 Task: Save your favorite bakery in the Upper West Side as a favorite location.
Action: Mouse moved to (143, 59)
Screenshot: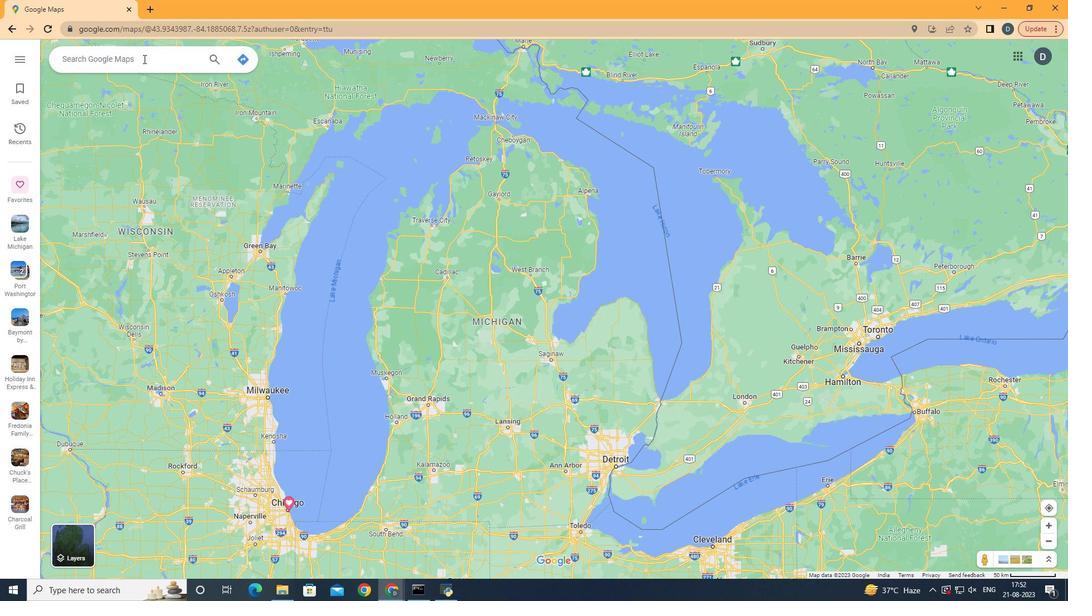 
Action: Mouse pressed left at (143, 59)
Screenshot: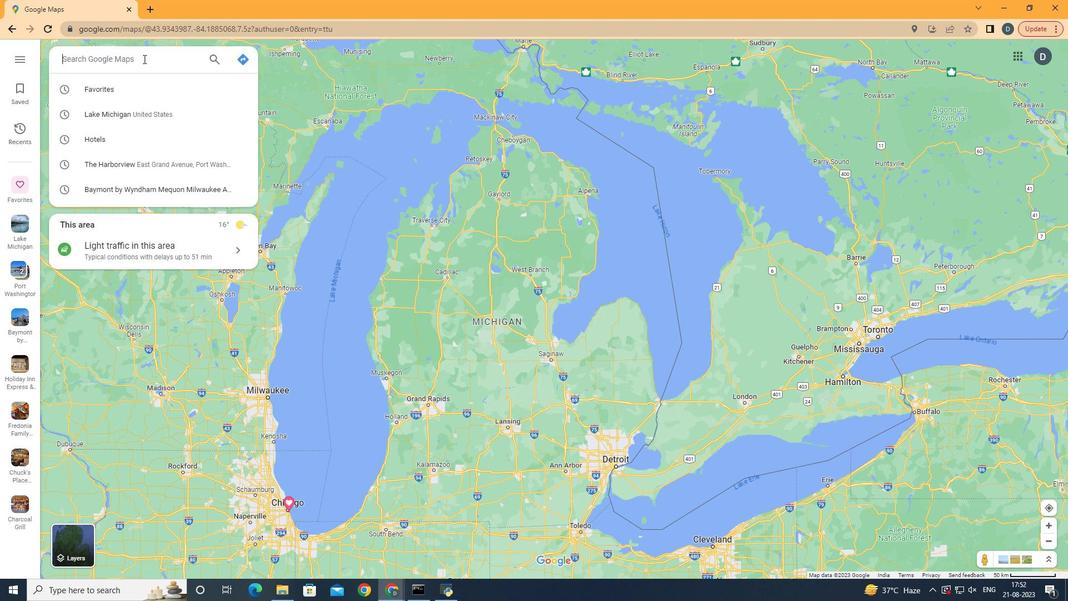 
Action: Key pressed <Key.shift><Key.shift><Key.shift><Key.shift><Key.shift><Key.shift>Bakery<Key.space>in<Key.space>the<Key.space><Key.shift>Upper<Key.space><Key.shift><Key.shift><Key.shift><Key.shift><Key.shift>West<Key.space><Key.shift>Side<Key.enter>
Screenshot: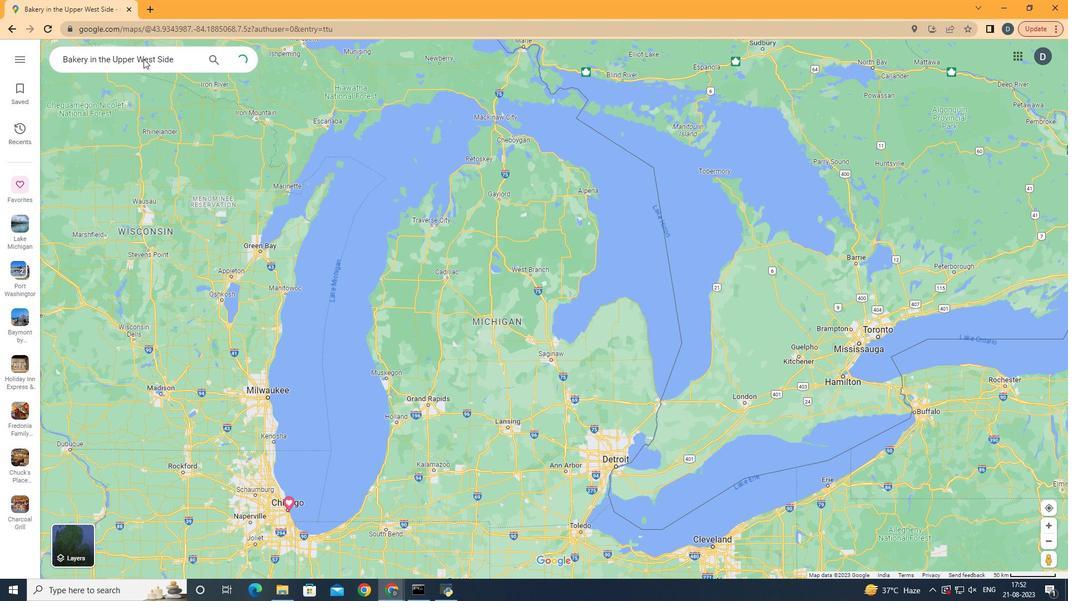 
Action: Mouse moved to (239, 110)
Screenshot: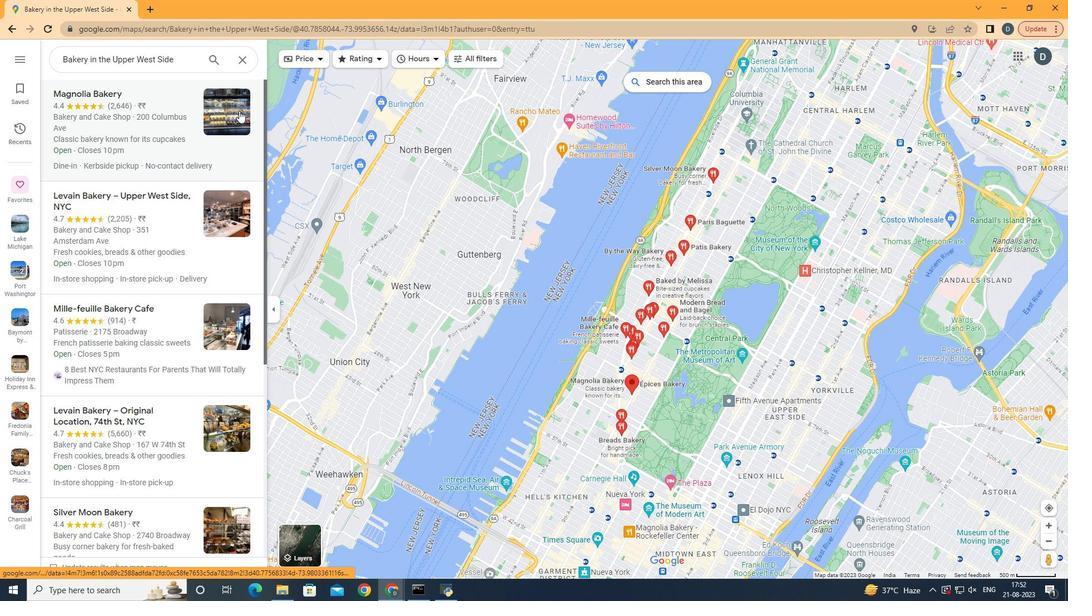 
Action: Mouse pressed left at (239, 110)
Screenshot: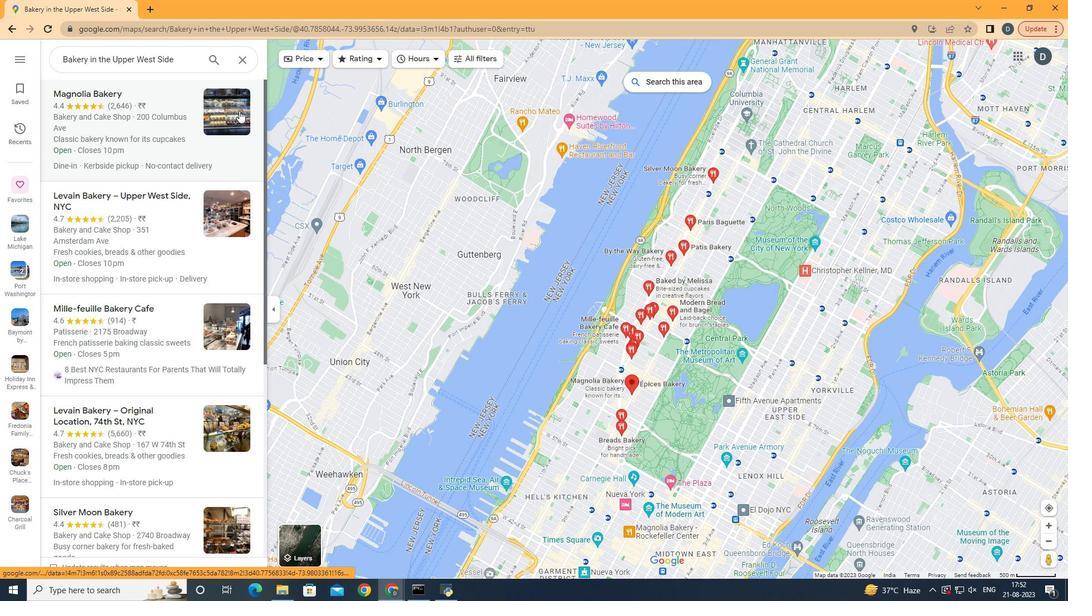 
Action: Mouse moved to (316, 183)
Screenshot: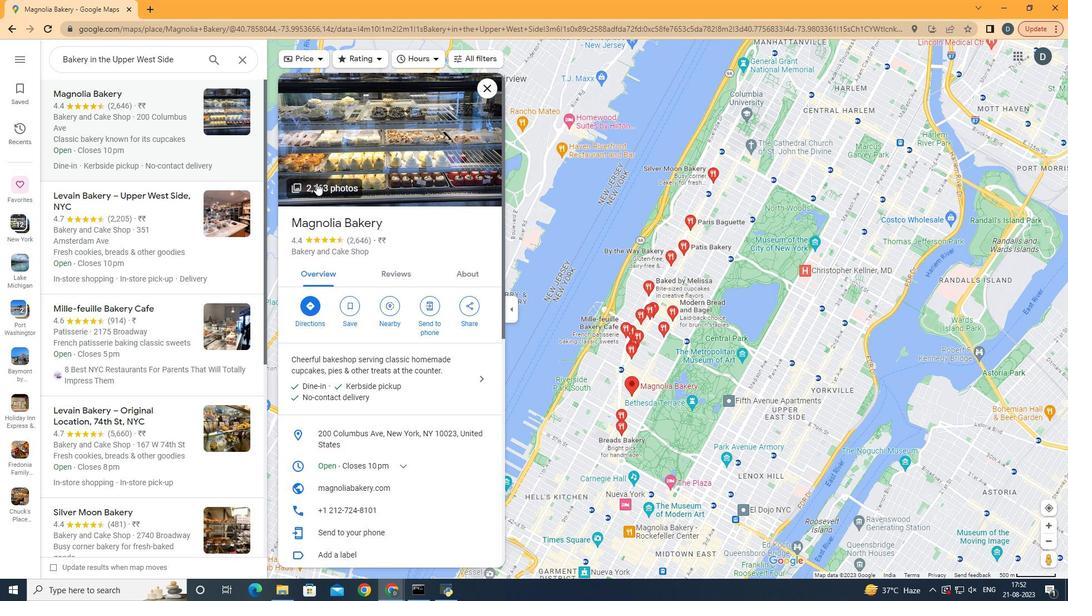 
Action: Mouse pressed left at (316, 183)
Screenshot: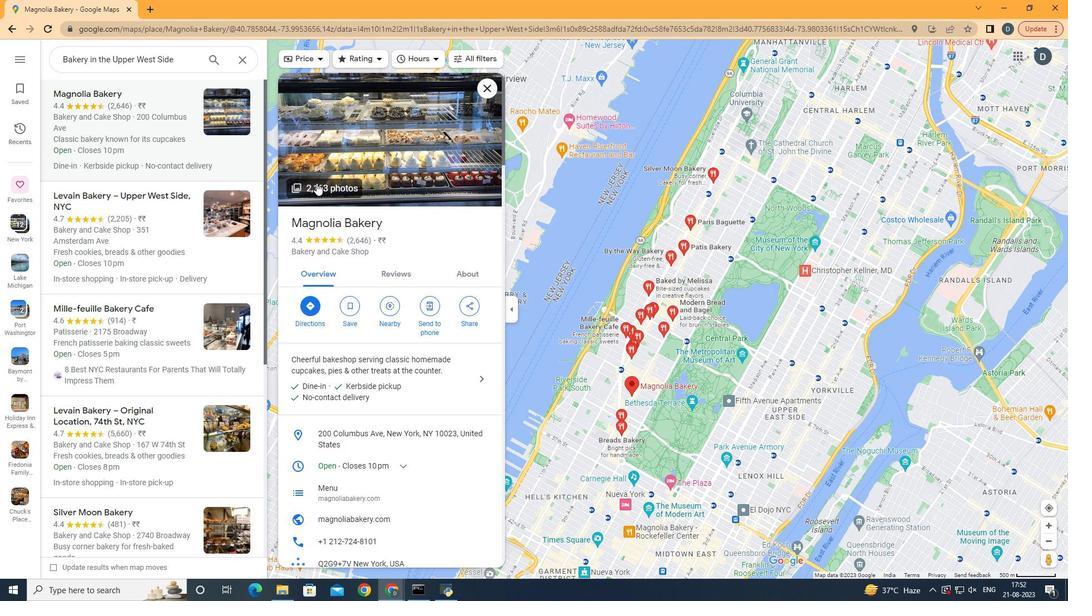 
Action: Mouse moved to (303, 191)
Screenshot: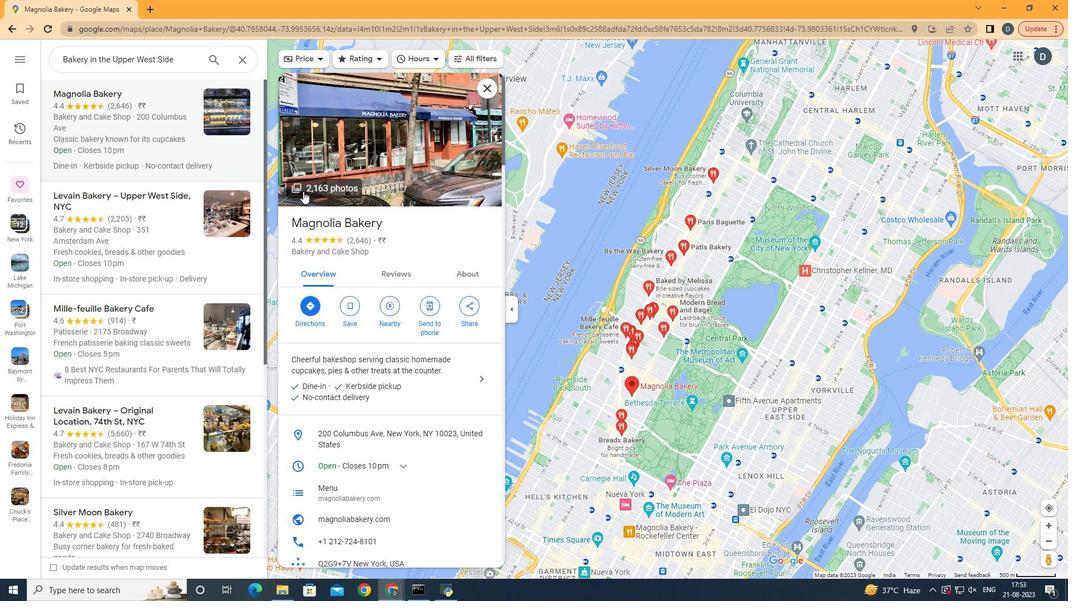
Action: Mouse pressed left at (303, 191)
Screenshot: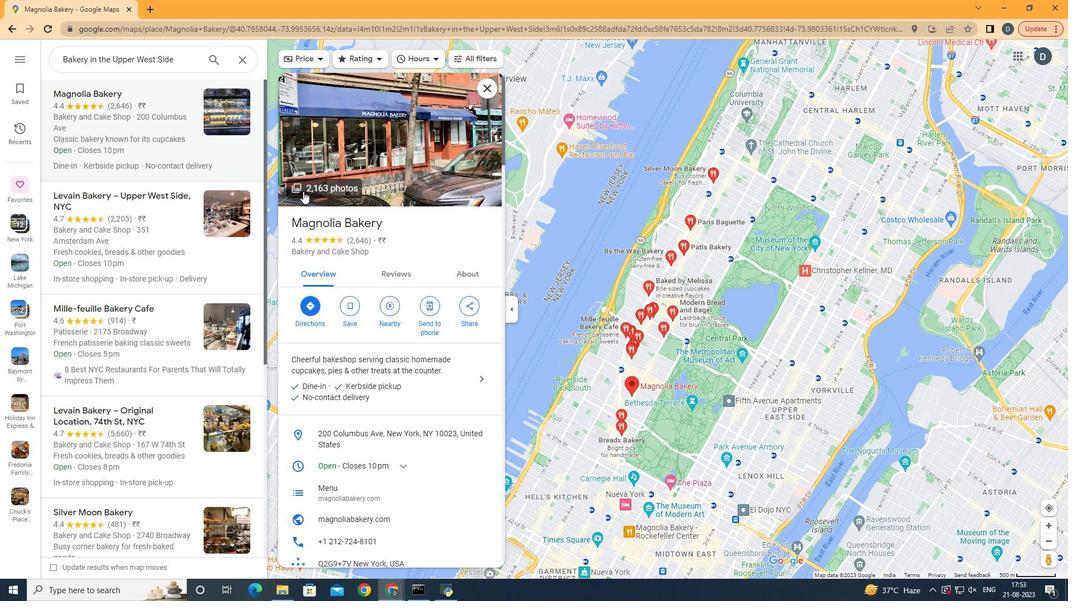 
Action: Mouse moved to (684, 494)
Screenshot: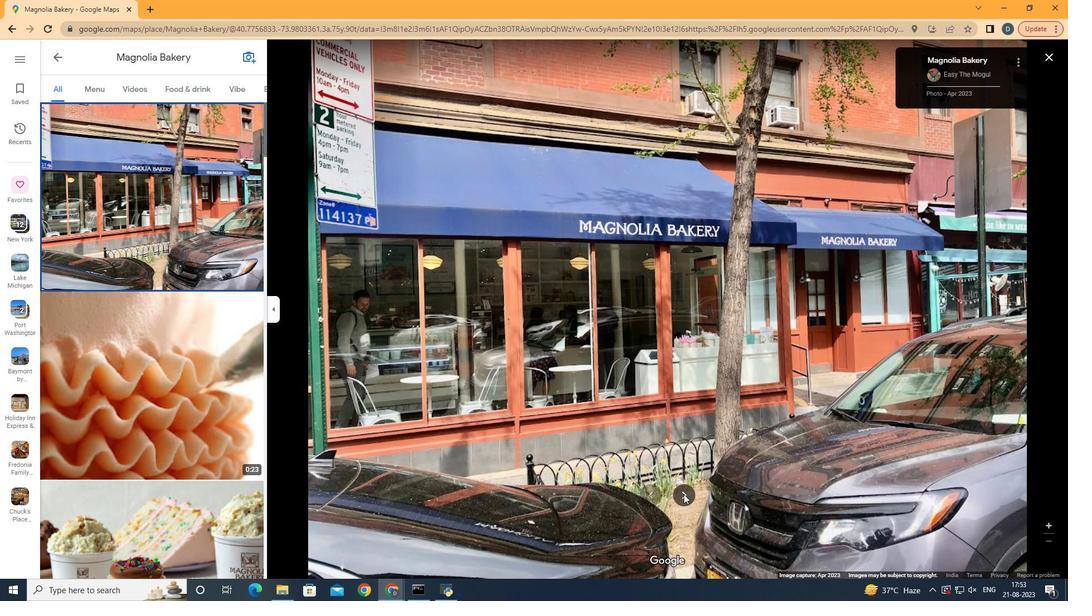 
Action: Mouse pressed left at (684, 494)
Screenshot: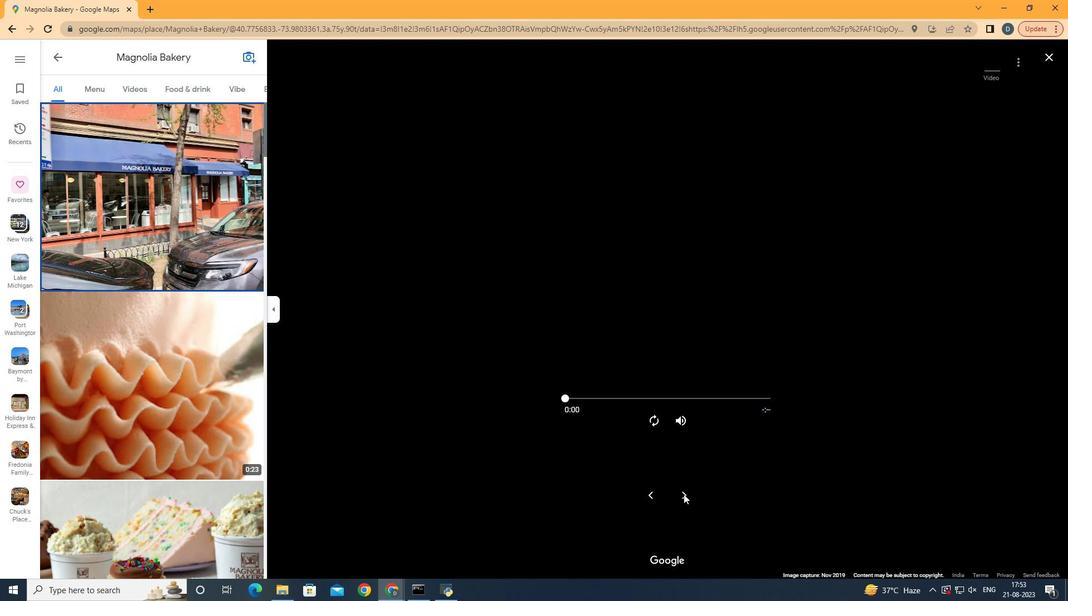 
Action: Mouse moved to (654, 419)
Screenshot: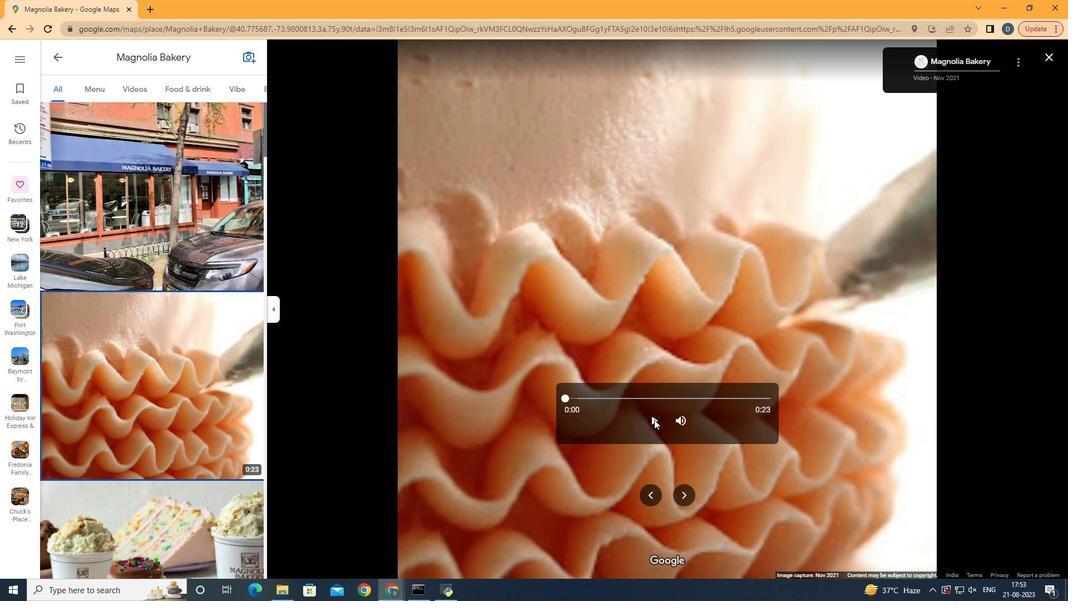 
Action: Mouse pressed left at (654, 419)
Screenshot: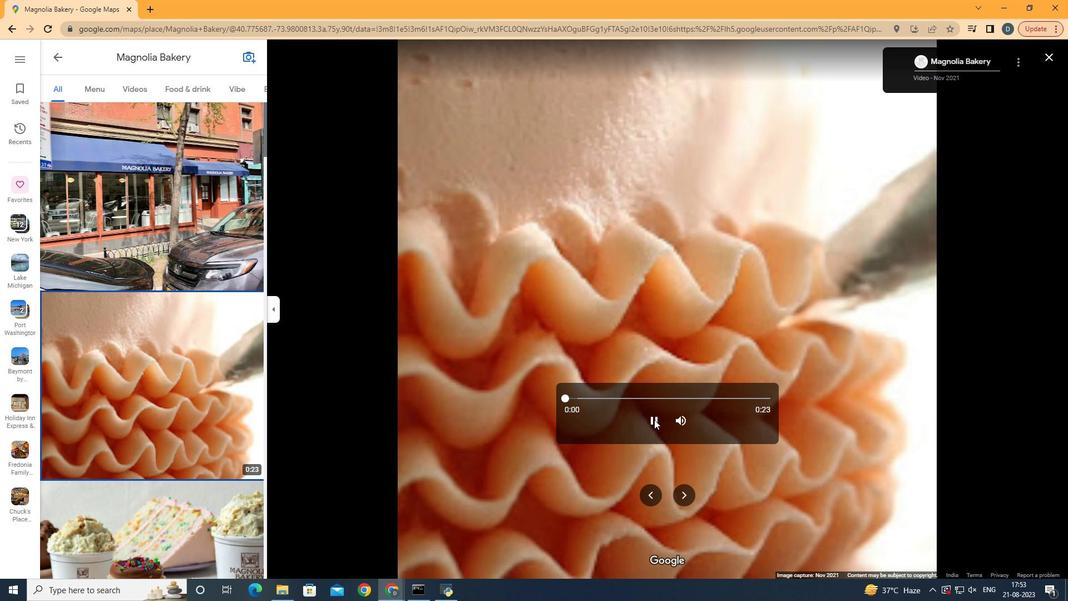 
Action: Mouse moved to (683, 488)
Screenshot: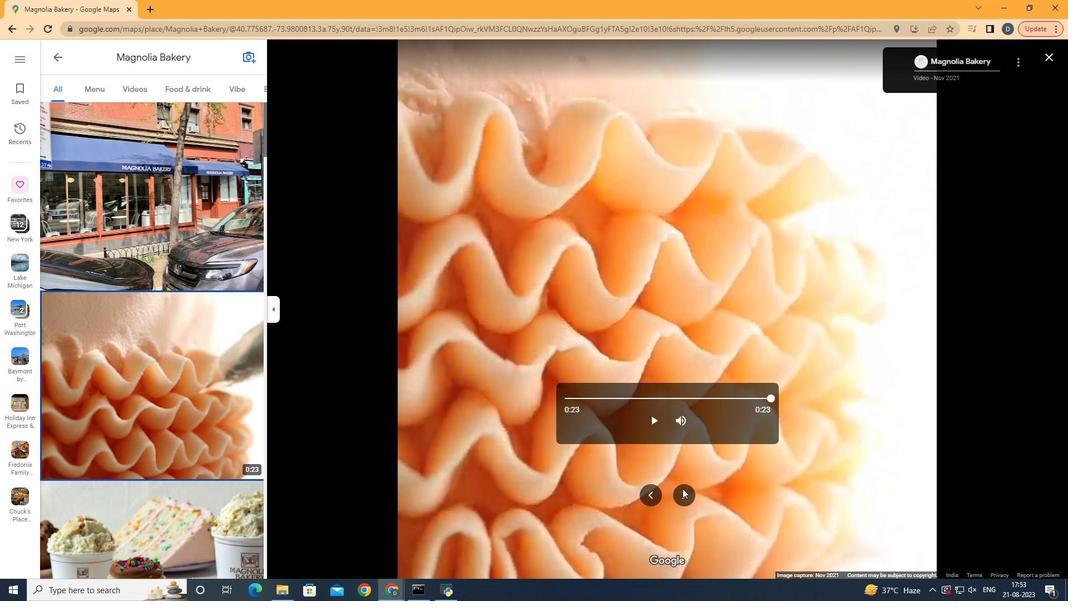 
Action: Mouse pressed left at (683, 488)
Screenshot: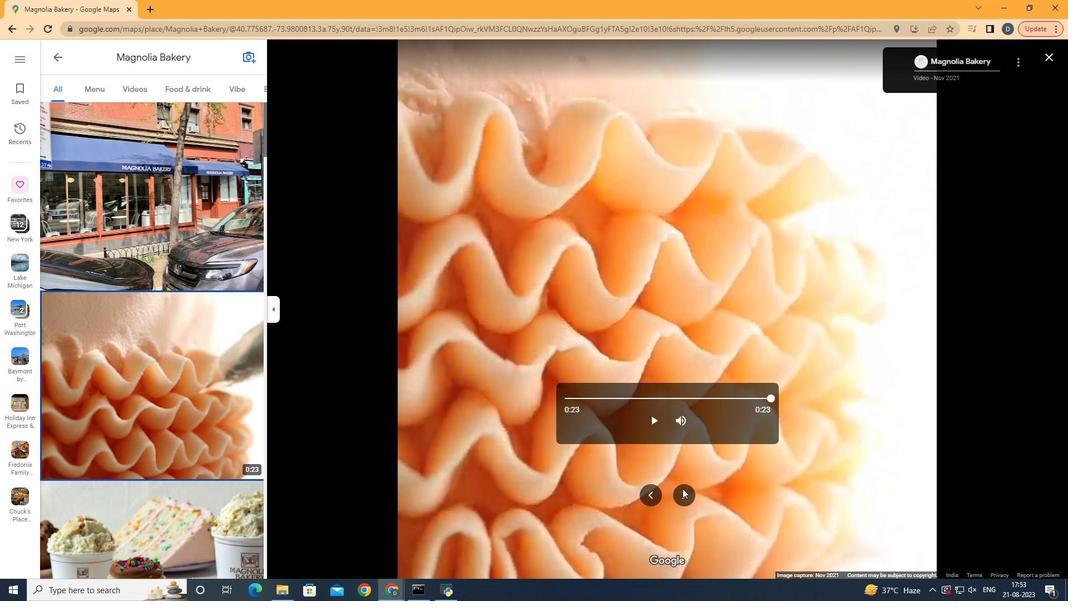 
Action: Key pressed <Key.right><Key.right><Key.right><Key.right><Key.right>
Screenshot: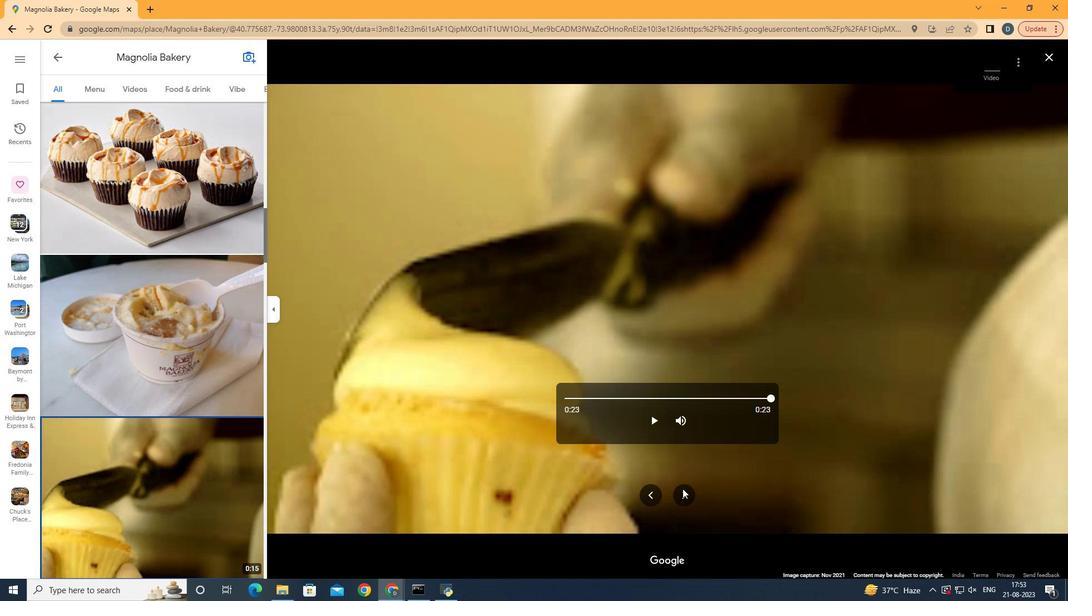 
Action: Mouse moved to (657, 420)
Screenshot: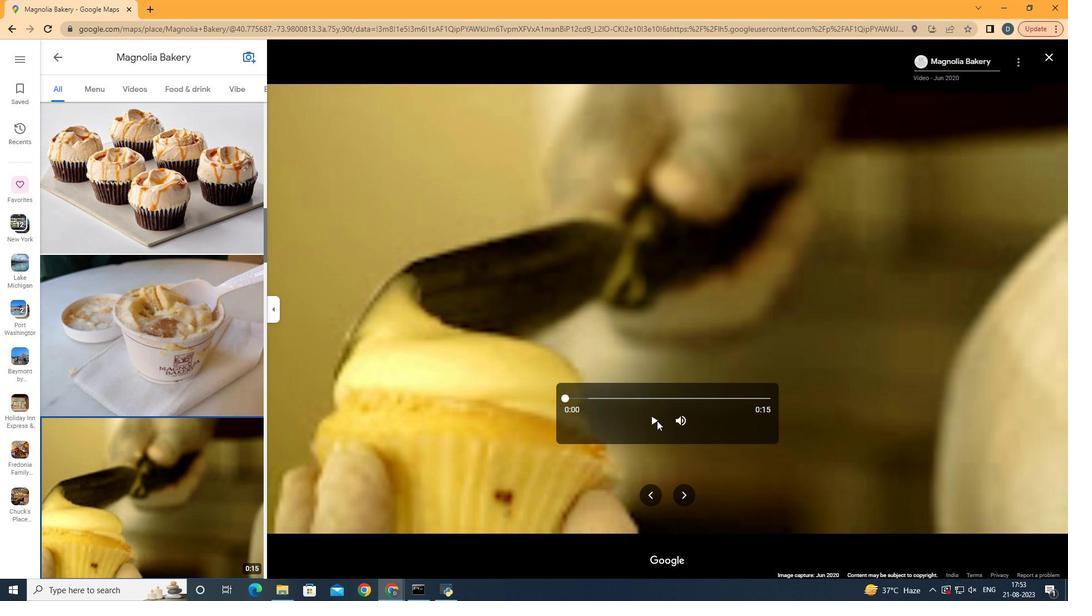 
Action: Mouse pressed left at (657, 420)
Screenshot: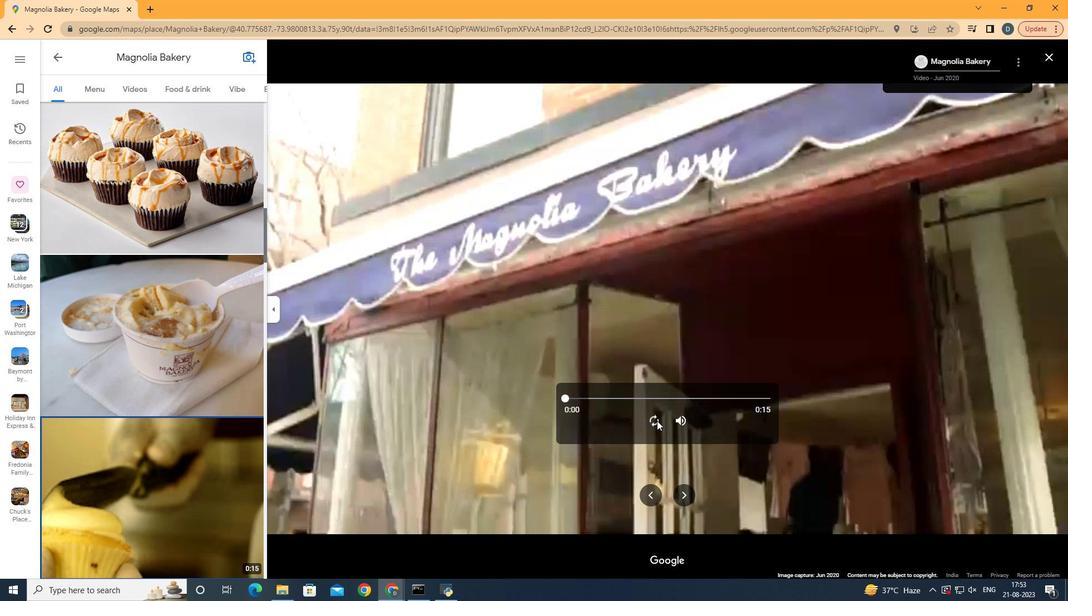 
Action: Mouse moved to (686, 496)
Screenshot: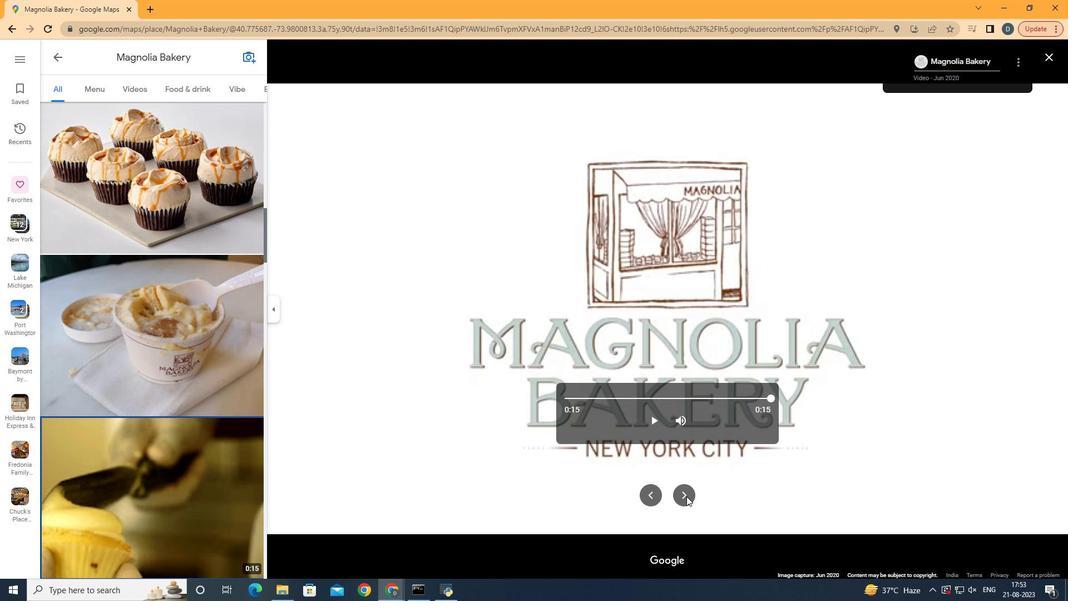 
Action: Mouse pressed left at (686, 496)
Screenshot: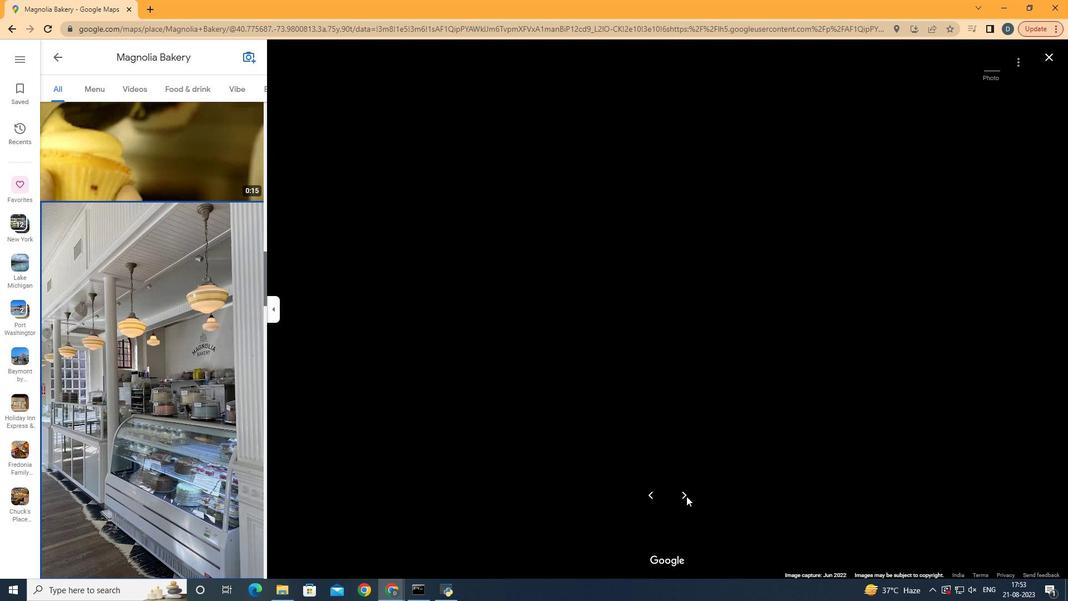 
Action: Key pressed <Key.right><Key.right><Key.right><Key.right><Key.right><Key.right><Key.right><Key.right><Key.right><Key.right><Key.right><Key.right><Key.right><Key.right><Key.right><Key.right><Key.right><Key.right><Key.right><Key.right><Key.right><Key.right><Key.right><Key.right><Key.right><Key.right><Key.right><Key.right><Key.right><Key.right><Key.right><Key.right><Key.right><Key.right><Key.right><Key.right><Key.right>
Screenshot: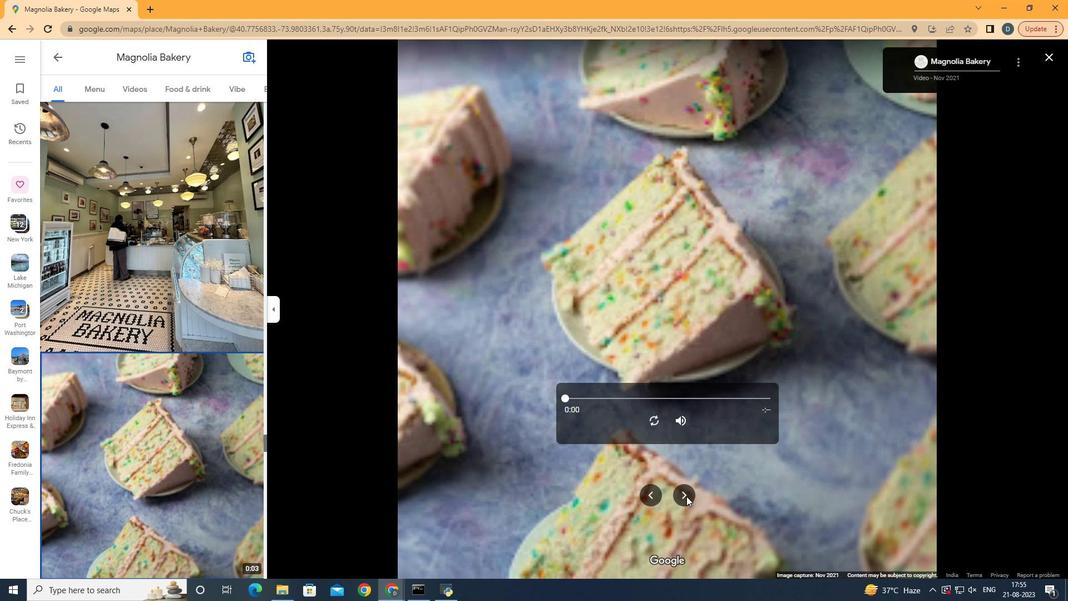 
Action: Mouse moved to (642, 419)
Screenshot: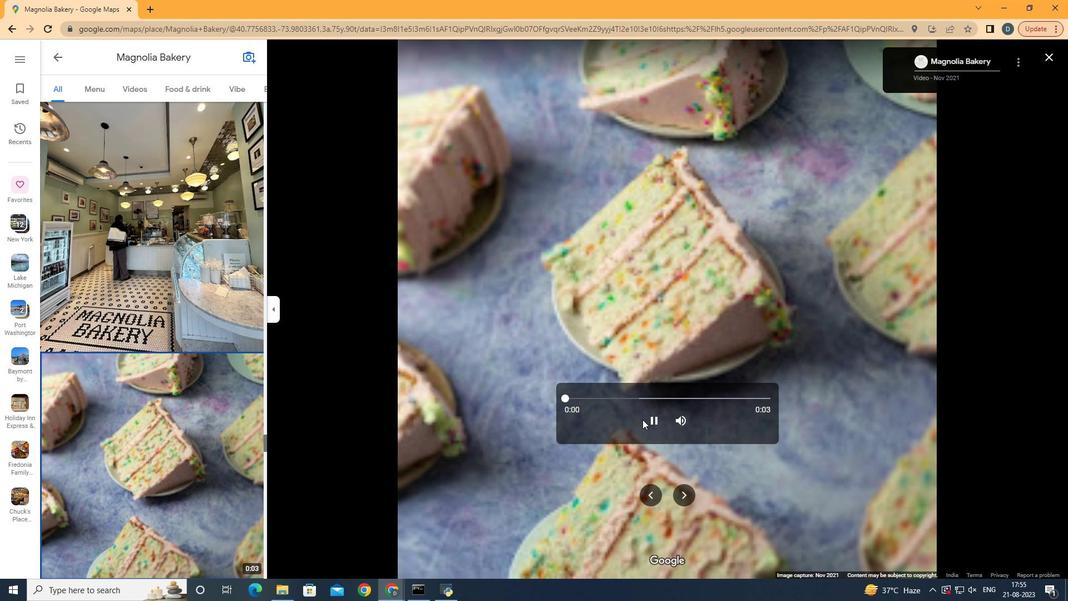 
Action: Mouse pressed left at (642, 419)
Screenshot: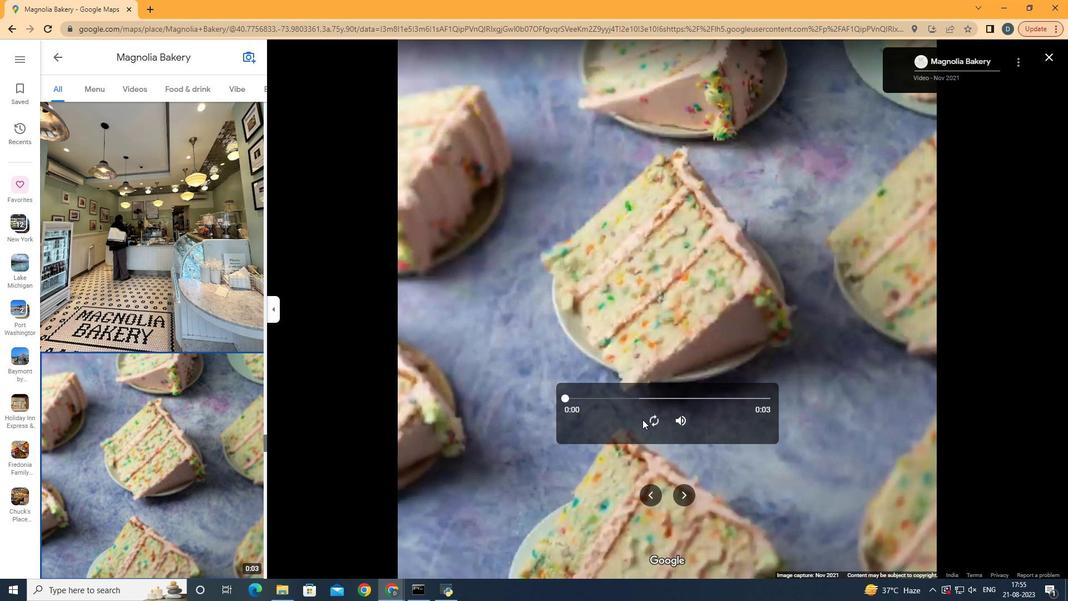 
Action: Mouse moved to (684, 489)
Screenshot: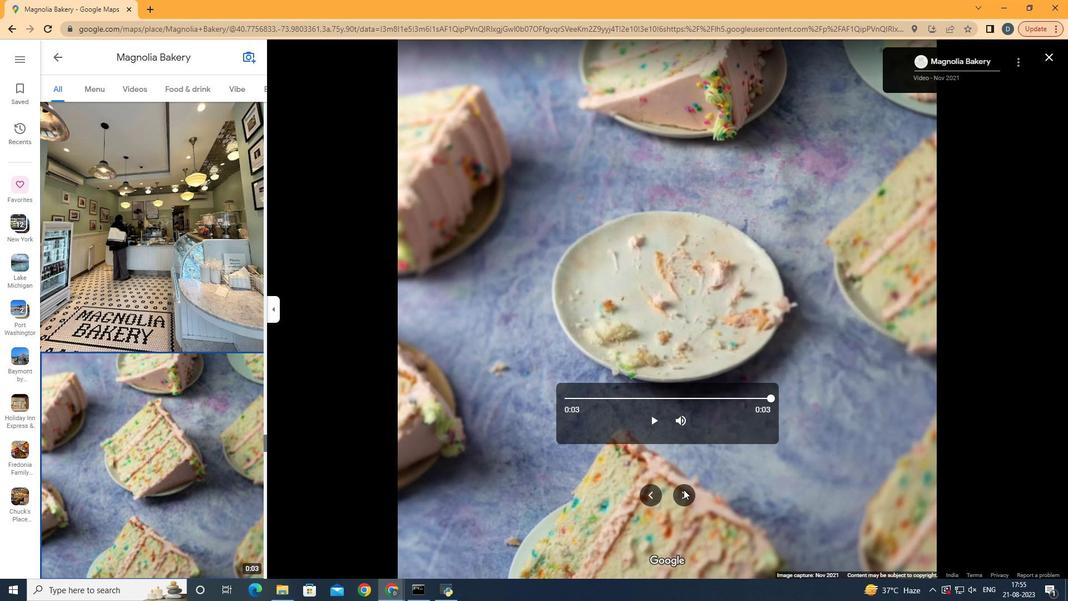 
Action: Mouse pressed left at (684, 489)
Screenshot: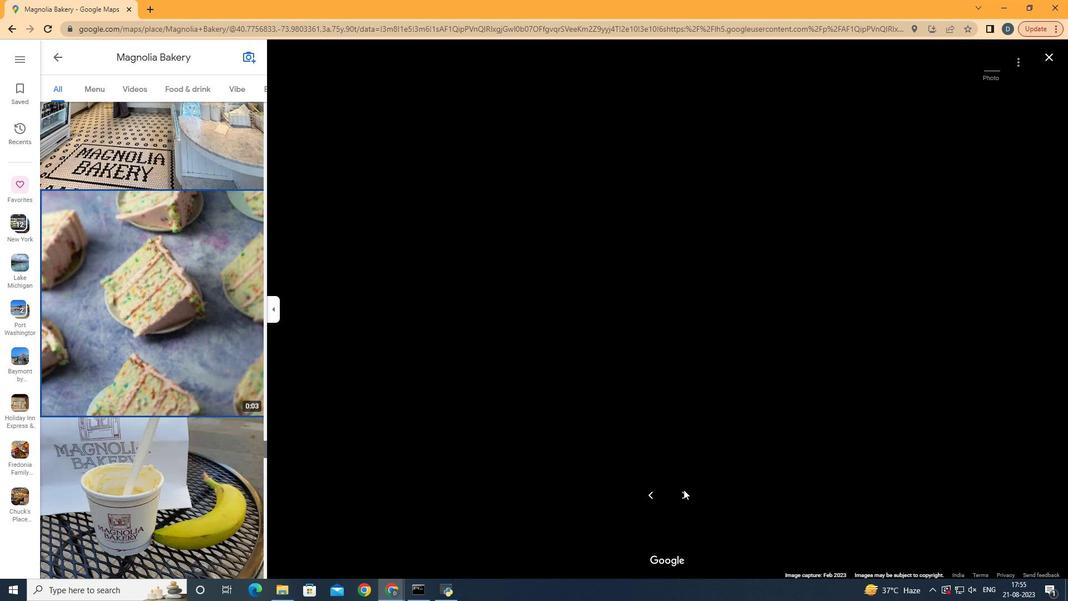 
Action: Key pressed <Key.right><Key.right><Key.right><Key.right><Key.right><Key.right><Key.right><Key.right><Key.right><Key.right><Key.right><Key.up><Key.right><Key.right><Key.right><Key.right><Key.right>
Screenshot: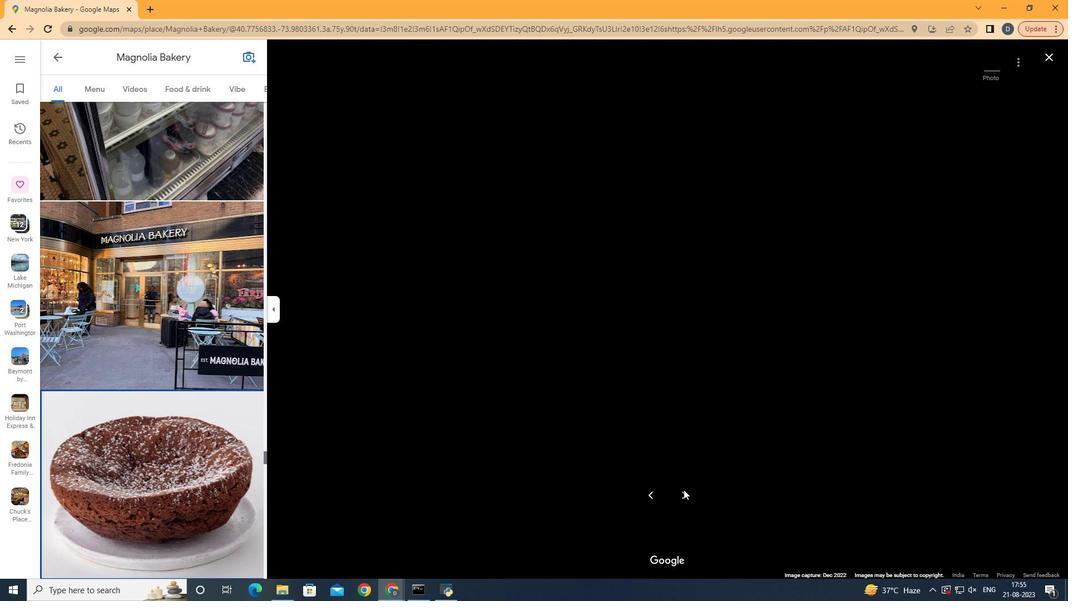 
Action: Mouse moved to (684, 489)
Screenshot: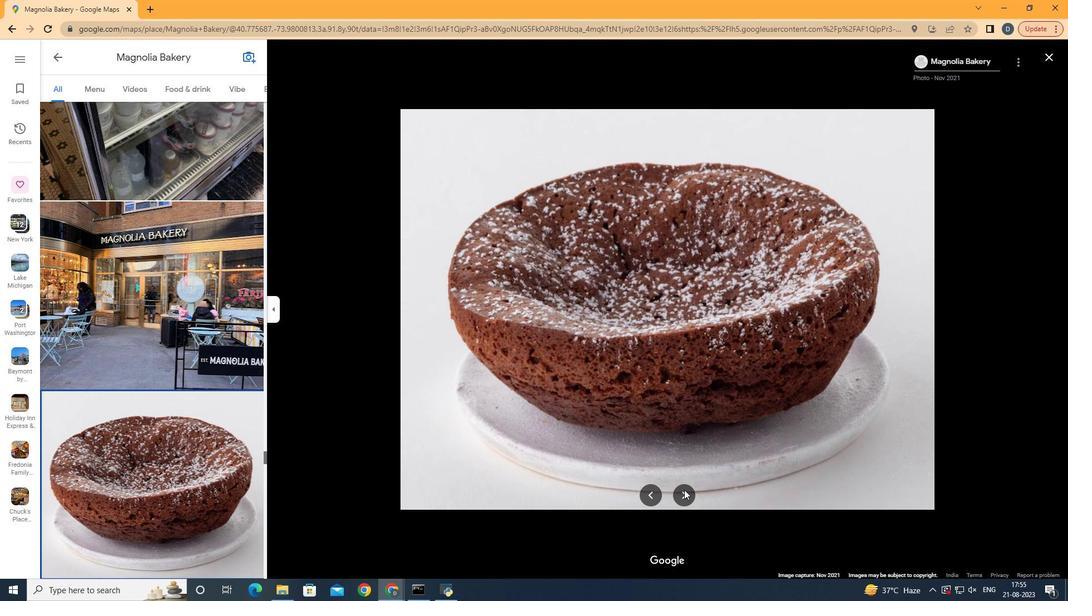 
Action: Key pressed <Key.right><Key.right><Key.right><Key.right><Key.right><Key.right><Key.right><Key.right><Key.right><Key.right><Key.right><Key.right><Key.right><Key.right><Key.right><Key.right><Key.right><Key.right><Key.right><Key.right><Key.right><Key.right><Key.right><Key.right><Key.right><Key.right><Key.right><Key.right><Key.right><Key.right><Key.right><Key.right><Key.right><Key.right><Key.right><Key.right><Key.right><Key.right><Key.right><Key.right><Key.right><Key.right><Key.right><Key.right><Key.right><Key.right><Key.right><Key.right><Key.right><Key.right><Key.right><Key.right><Key.right><Key.right><Key.right><Key.right><Key.right><Key.right><Key.right><Key.right><Key.right><Key.right><Key.right><Key.right>
Screenshot: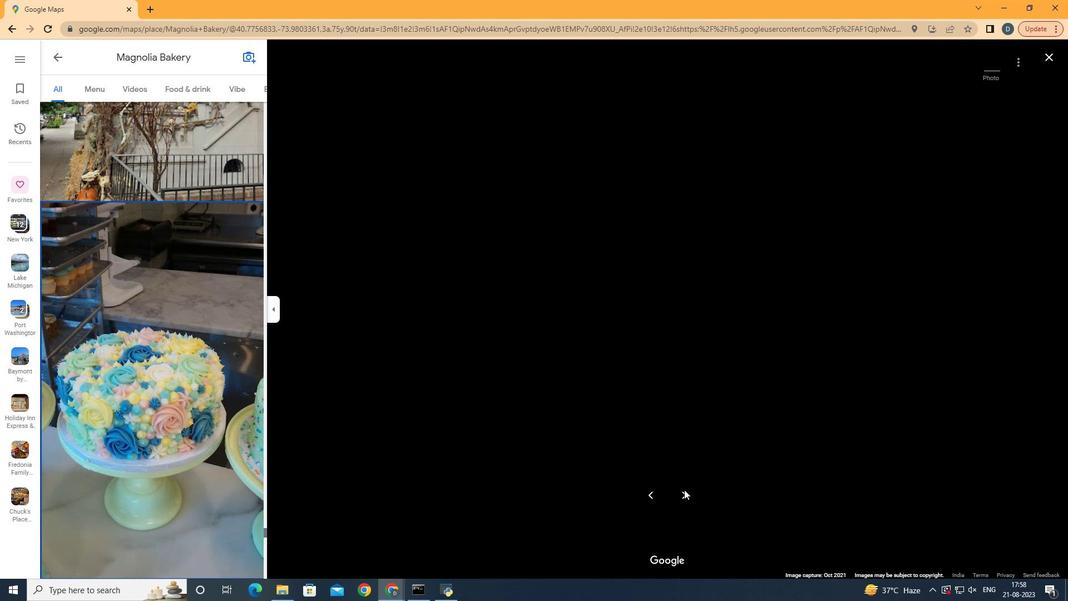 
Action: Mouse moved to (1051, 61)
Screenshot: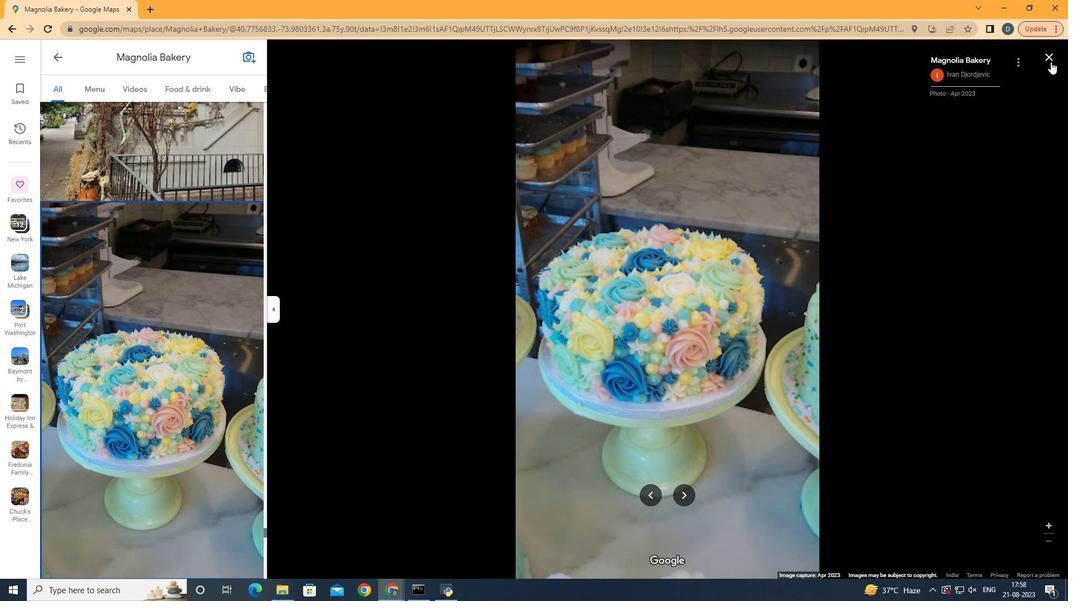 
Action: Mouse pressed left at (1051, 61)
Screenshot: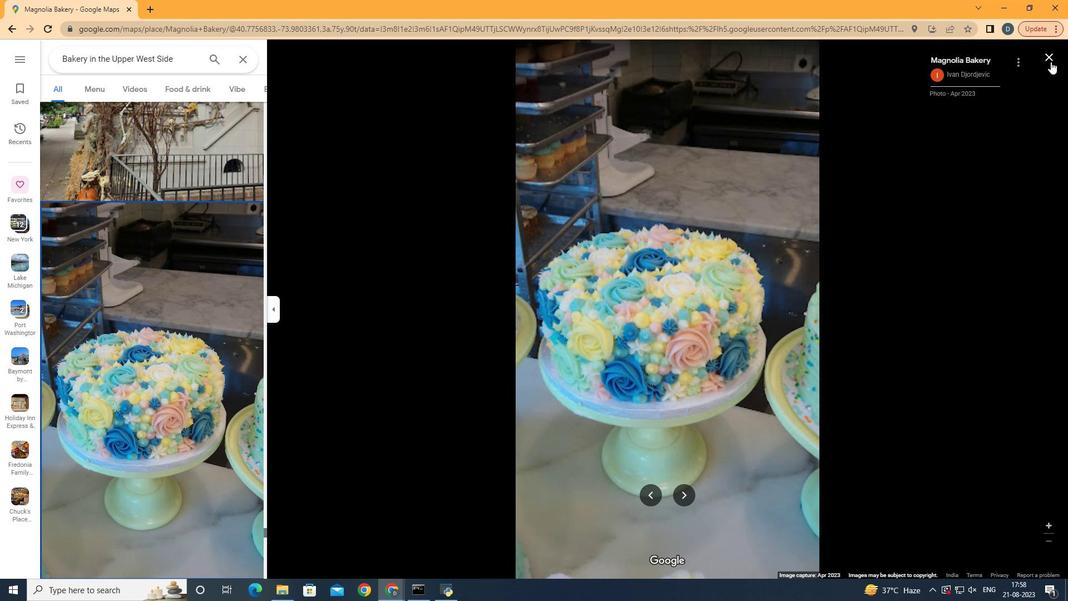 
Action: Mouse moved to (357, 308)
Screenshot: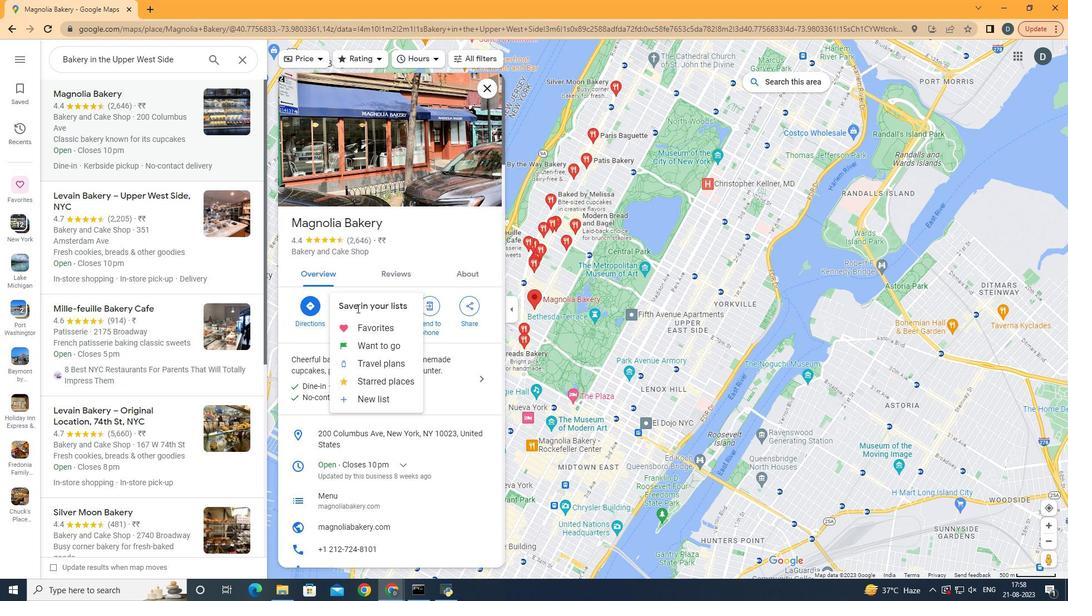 
Action: Mouse pressed left at (357, 308)
Screenshot: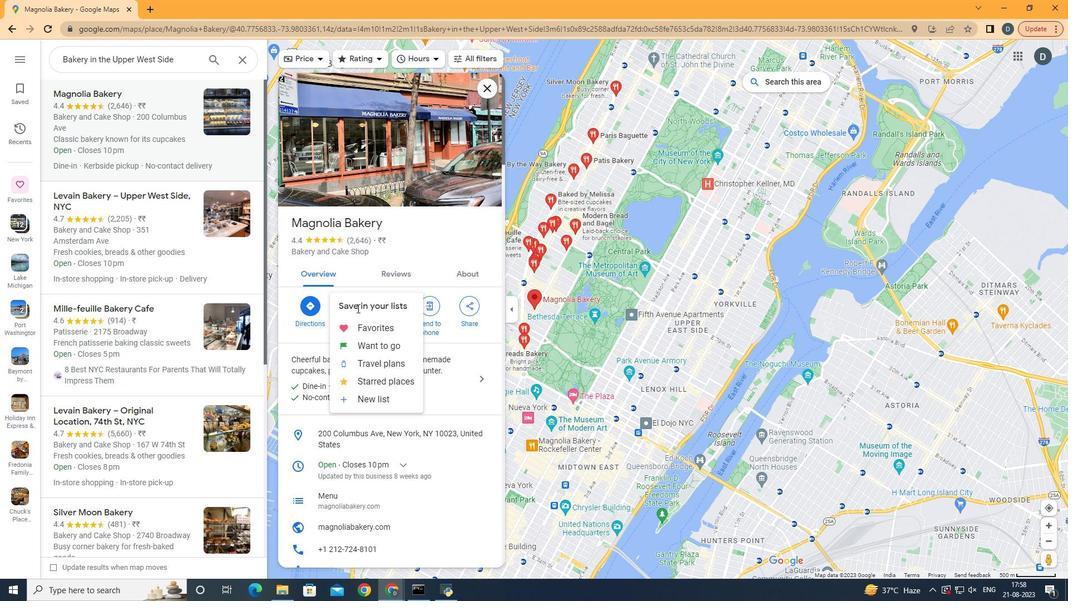 
Action: Mouse moved to (365, 327)
Screenshot: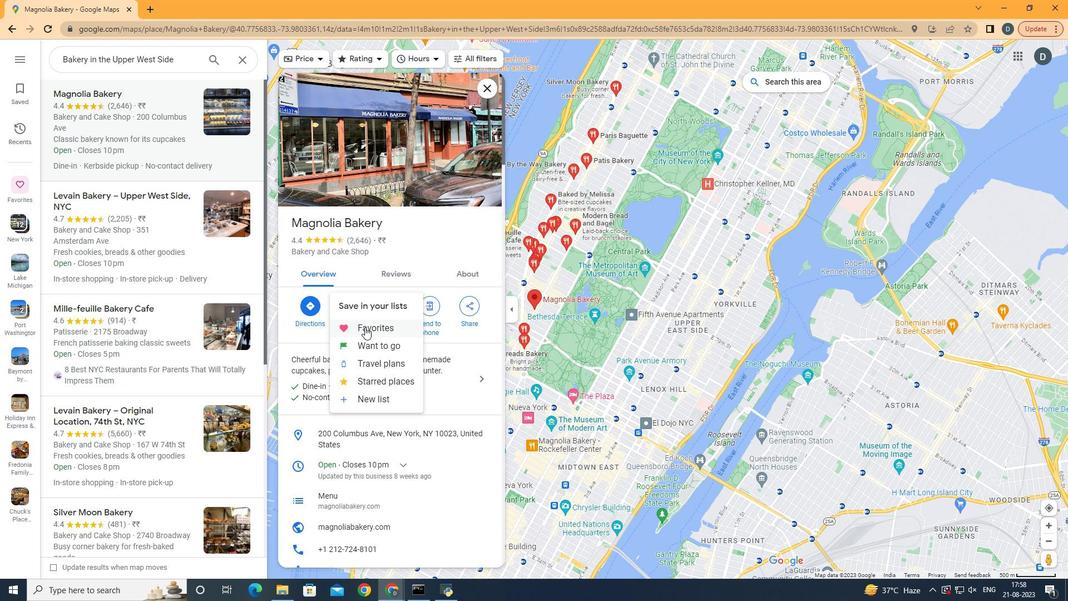 
Action: Mouse pressed left at (365, 327)
Screenshot: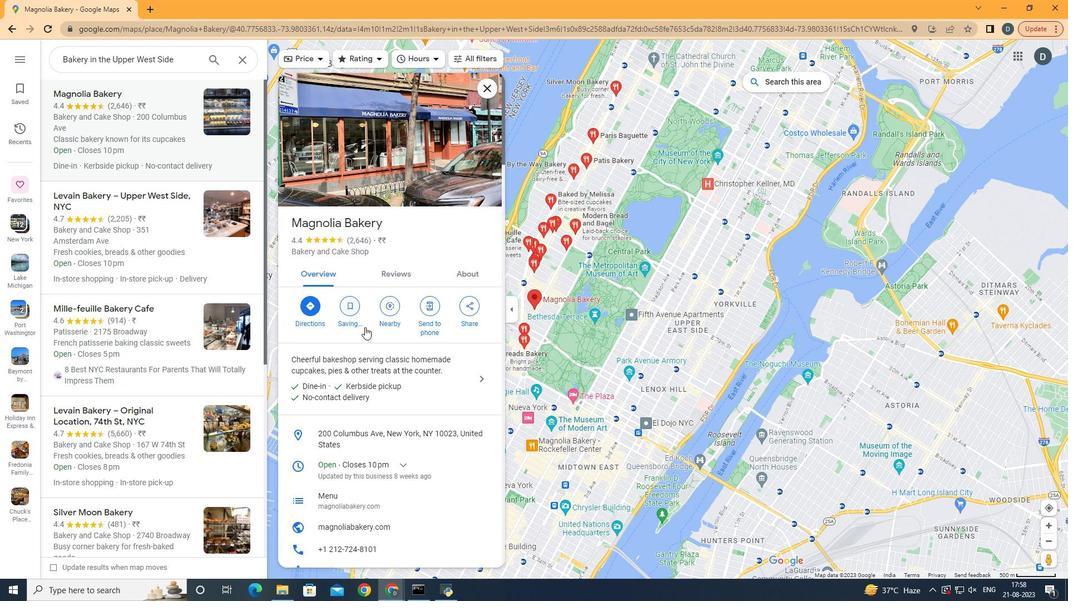 
Action: Mouse moved to (497, 96)
Screenshot: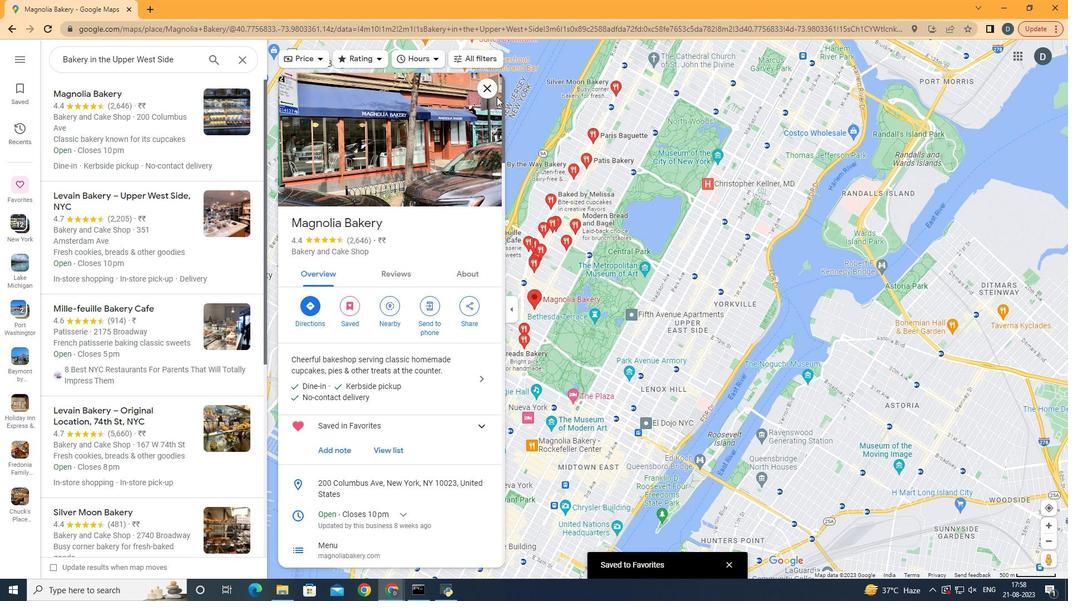 
